 Task: Sort the products in the category "Pinot Grigio" by relevance.
Action: Mouse moved to (754, 242)
Screenshot: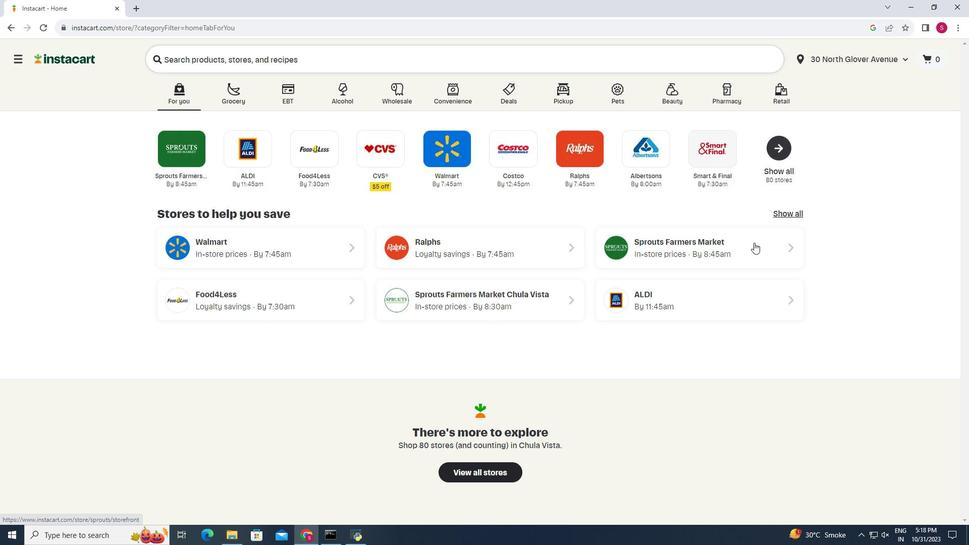 
Action: Mouse pressed left at (754, 242)
Screenshot: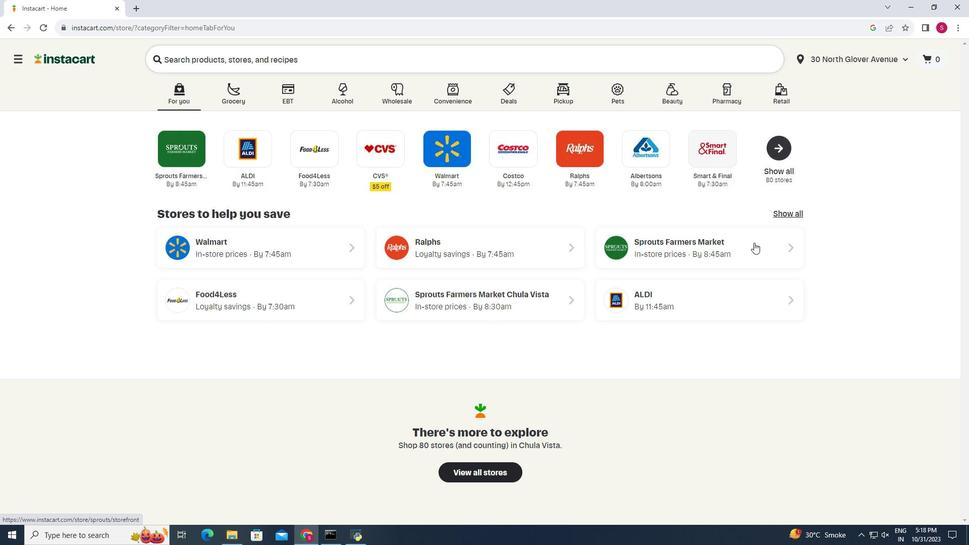 
Action: Mouse moved to (25, 513)
Screenshot: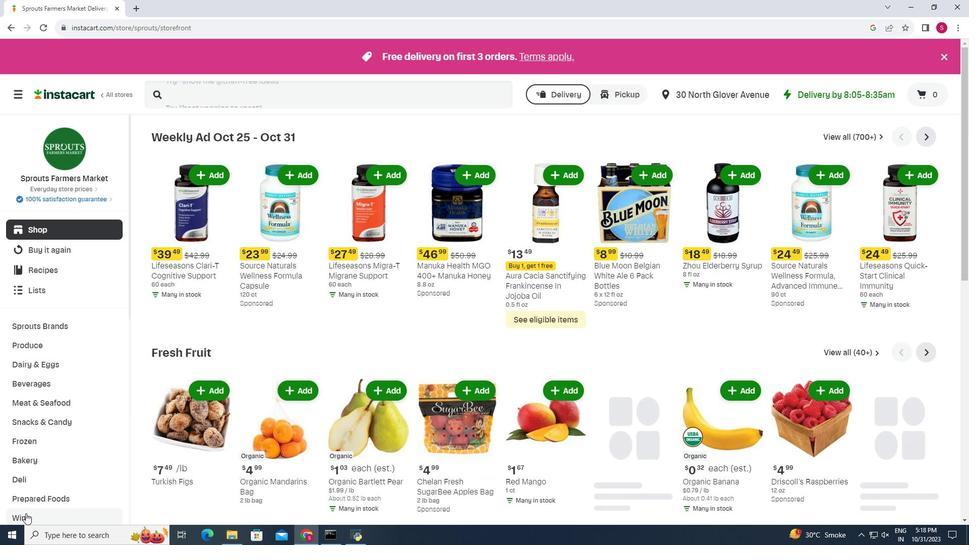 
Action: Mouse pressed left at (25, 513)
Screenshot: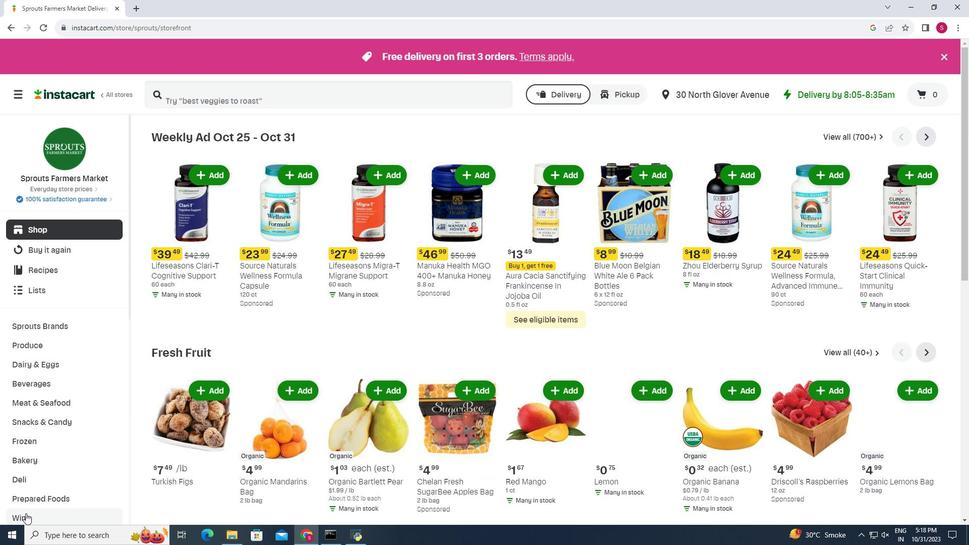
Action: Mouse moved to (274, 166)
Screenshot: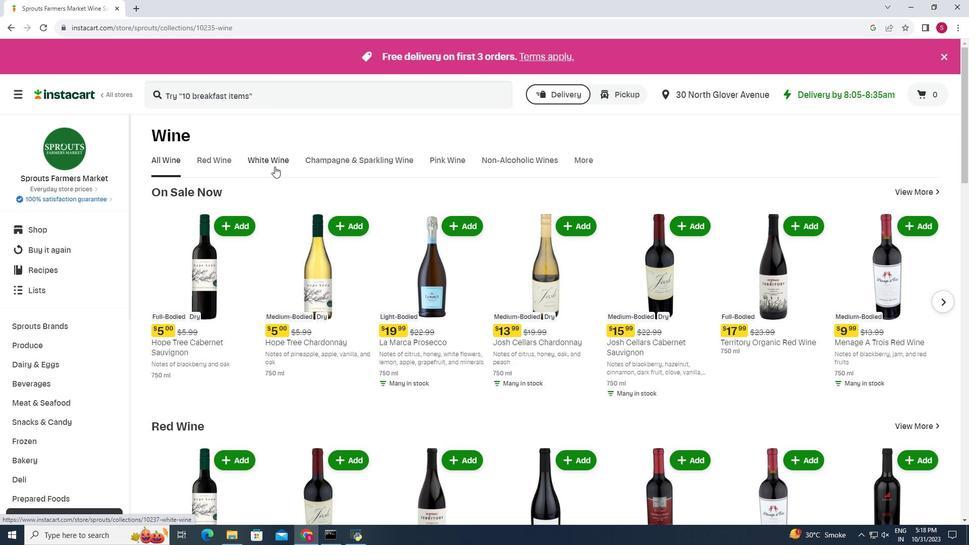 
Action: Mouse pressed left at (274, 166)
Screenshot: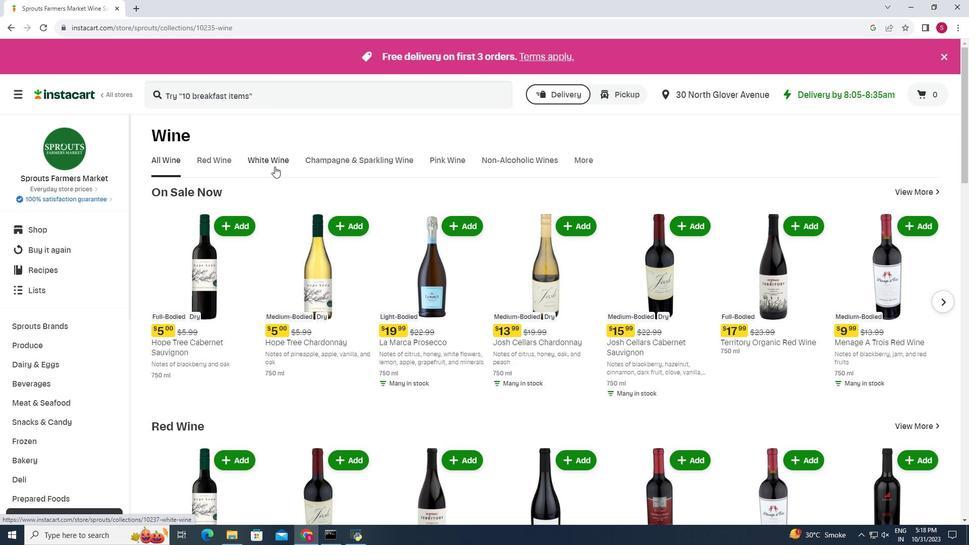 
Action: Mouse moved to (408, 209)
Screenshot: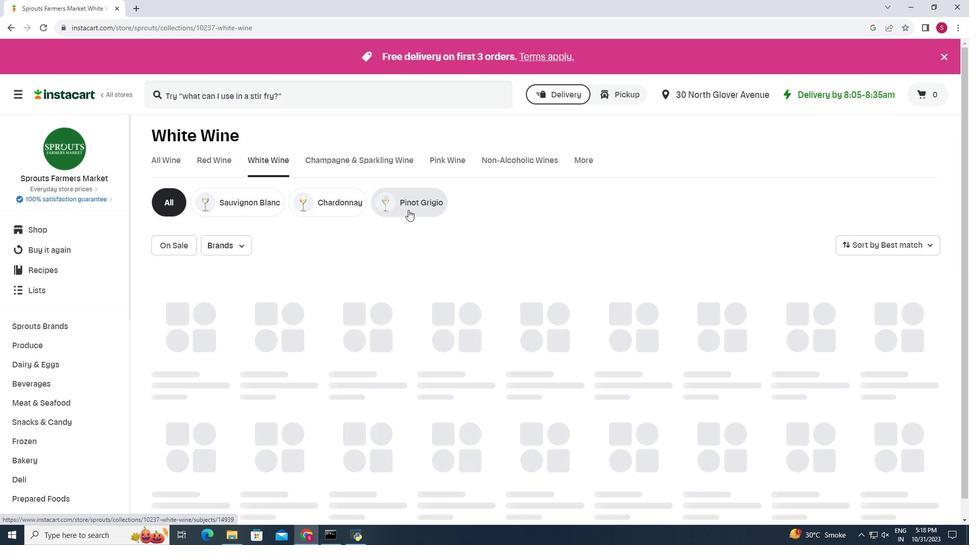 
Action: Mouse pressed left at (408, 209)
Screenshot: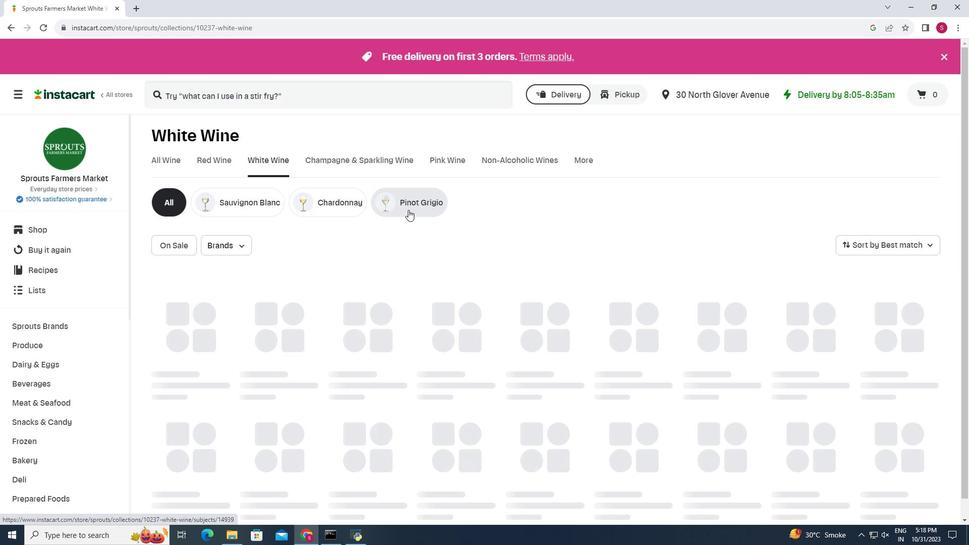 
Action: Mouse moved to (927, 243)
Screenshot: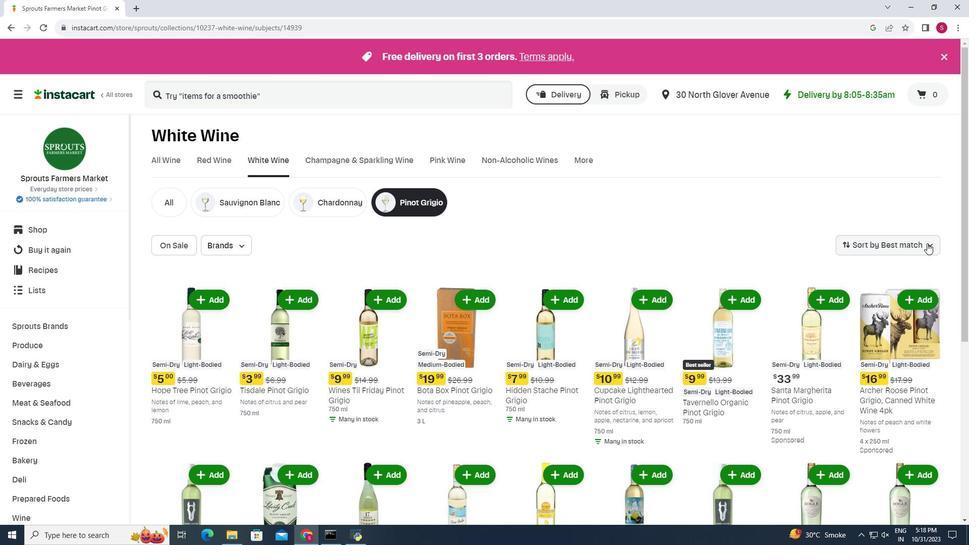 
Action: Mouse pressed left at (927, 243)
Screenshot: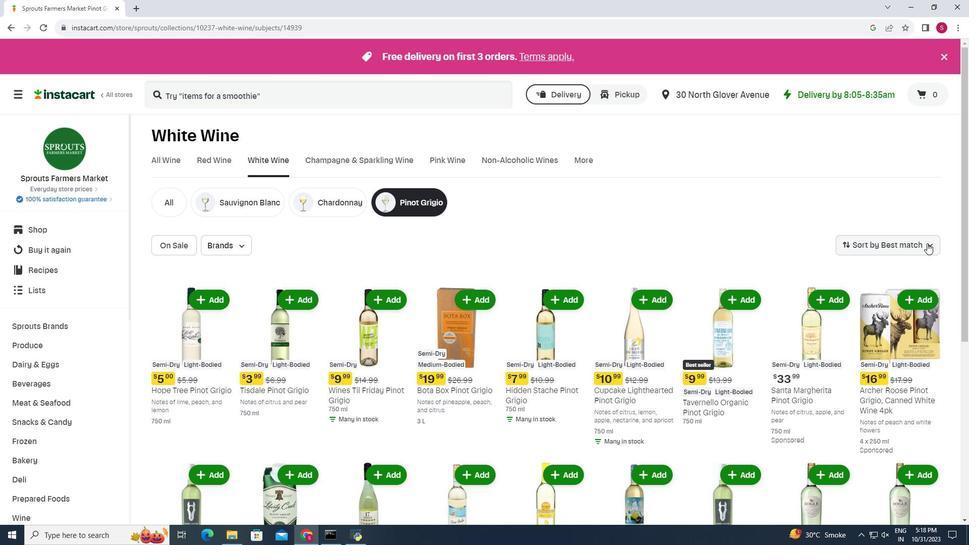 
Action: Mouse moved to (901, 395)
Screenshot: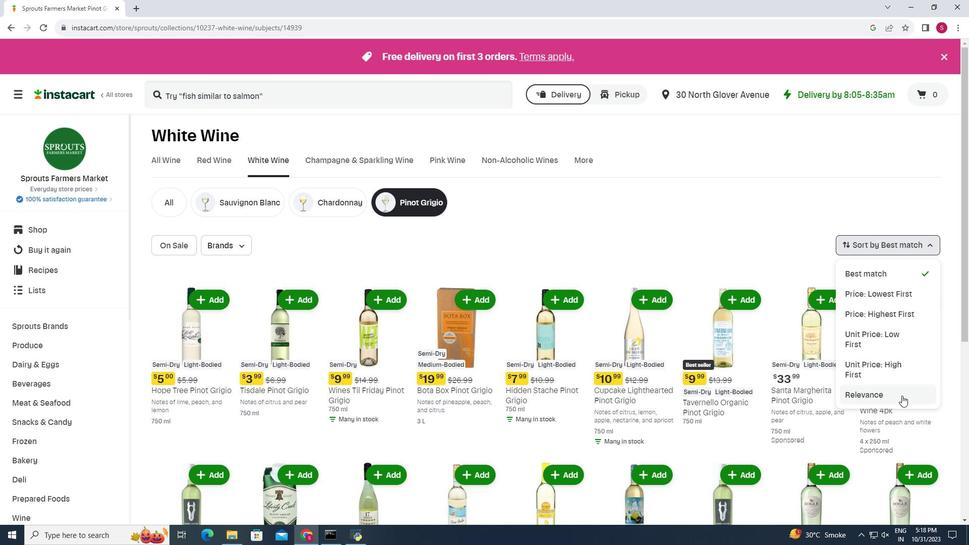 
Action: Mouse pressed left at (901, 395)
Screenshot: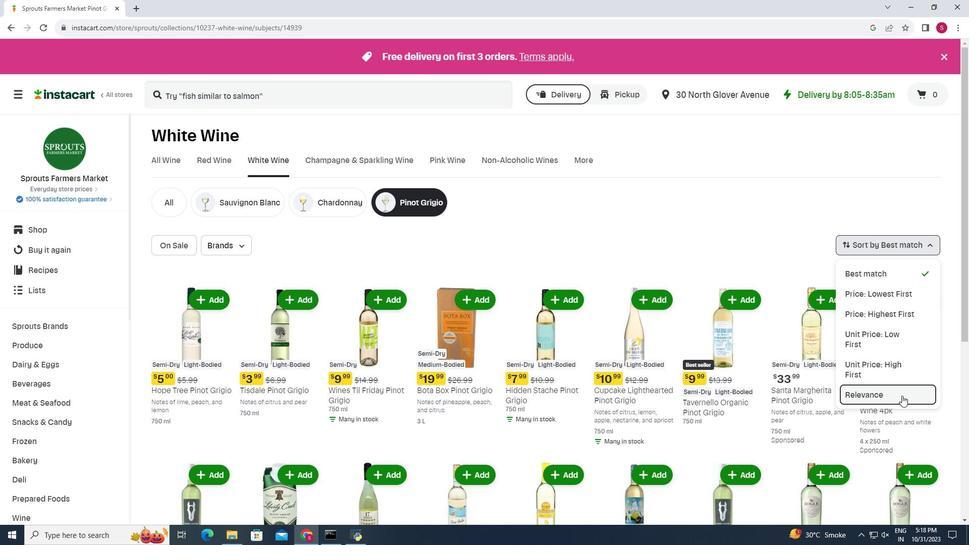 
Action: Mouse moved to (622, 241)
Screenshot: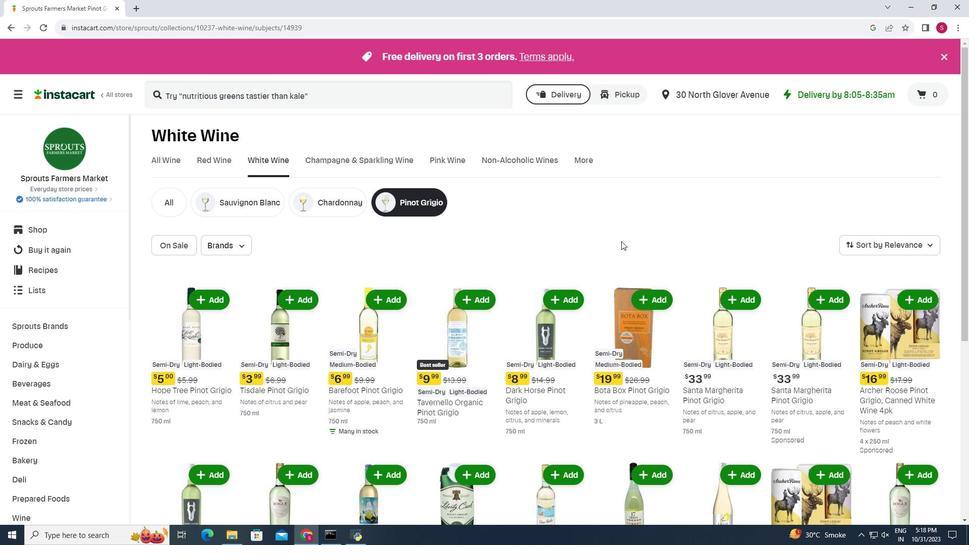 
Action: Mouse scrolled (622, 240) with delta (0, 0)
Screenshot: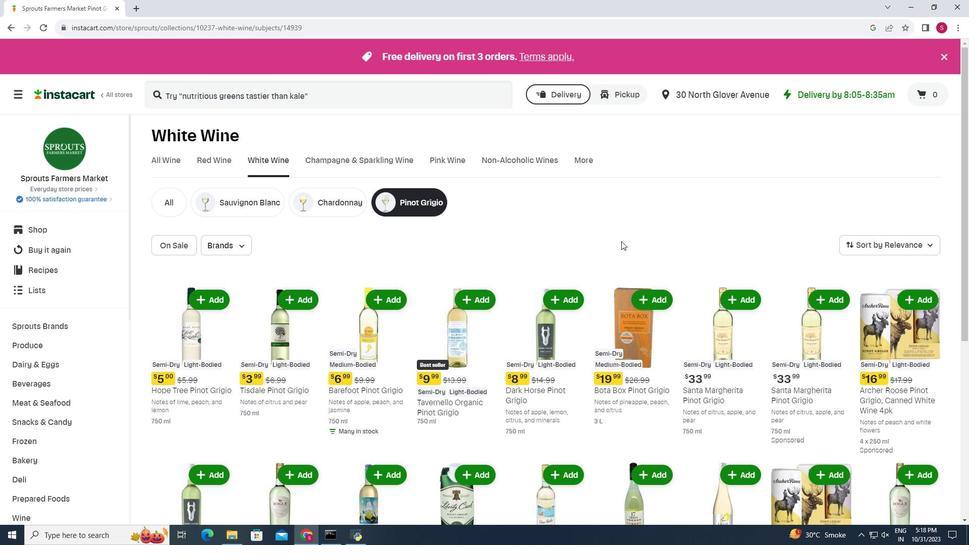 
Action: Mouse moved to (606, 238)
Screenshot: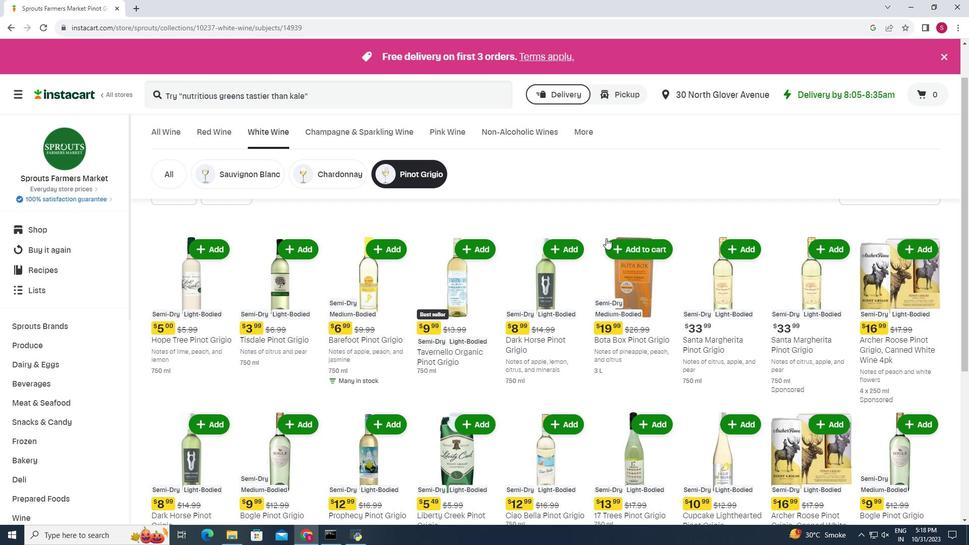 
Action: Mouse scrolled (606, 237) with delta (0, 0)
Screenshot: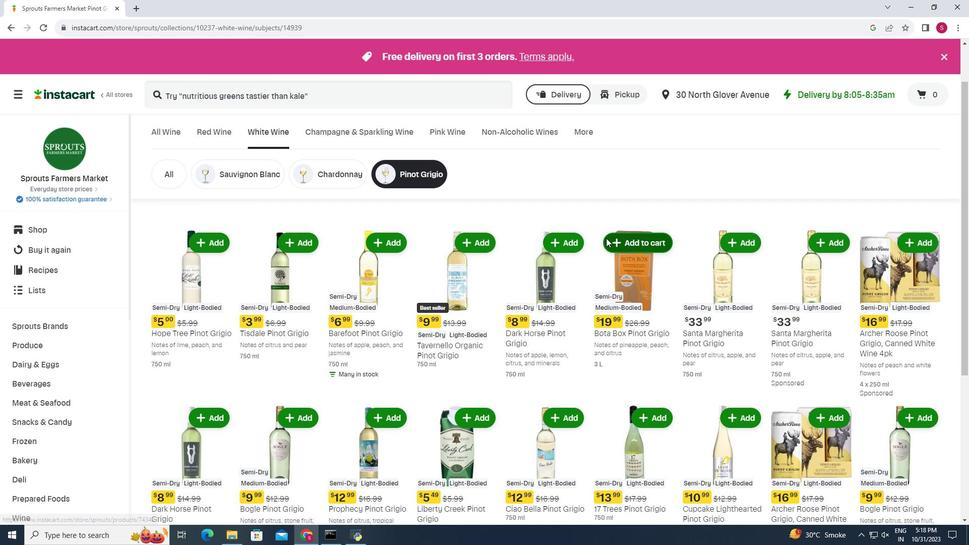 
Action: Mouse scrolled (606, 237) with delta (0, 0)
Screenshot: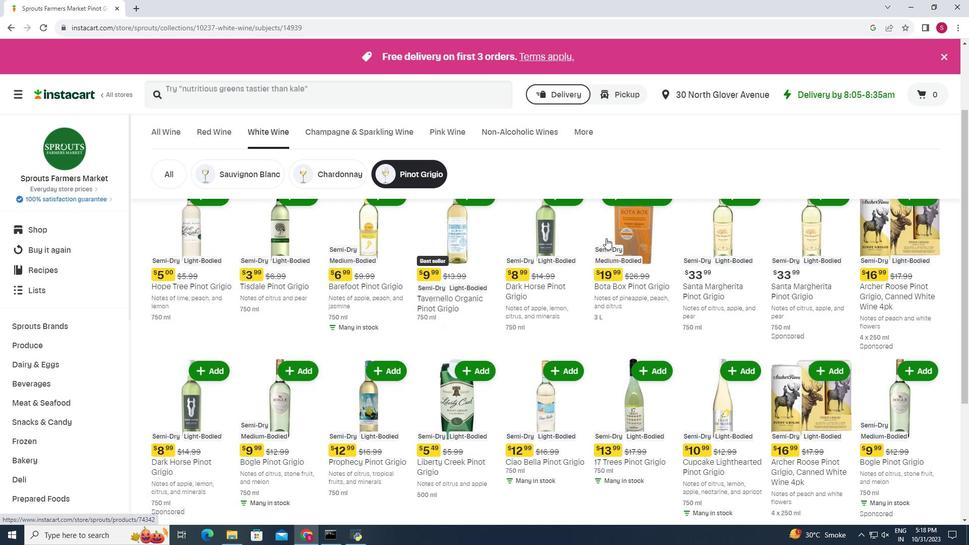 
Action: Mouse scrolled (606, 237) with delta (0, 0)
Screenshot: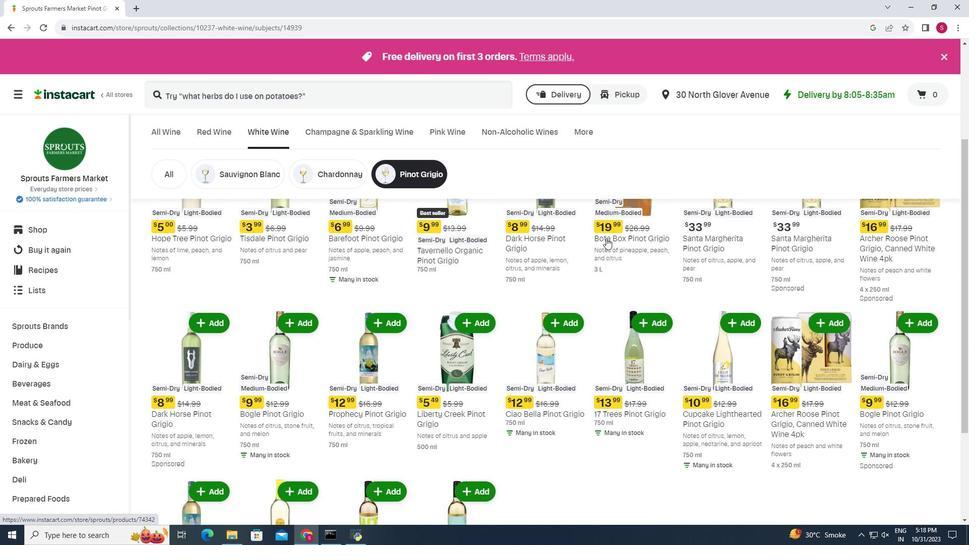 
Action: Mouse scrolled (606, 237) with delta (0, 0)
Screenshot: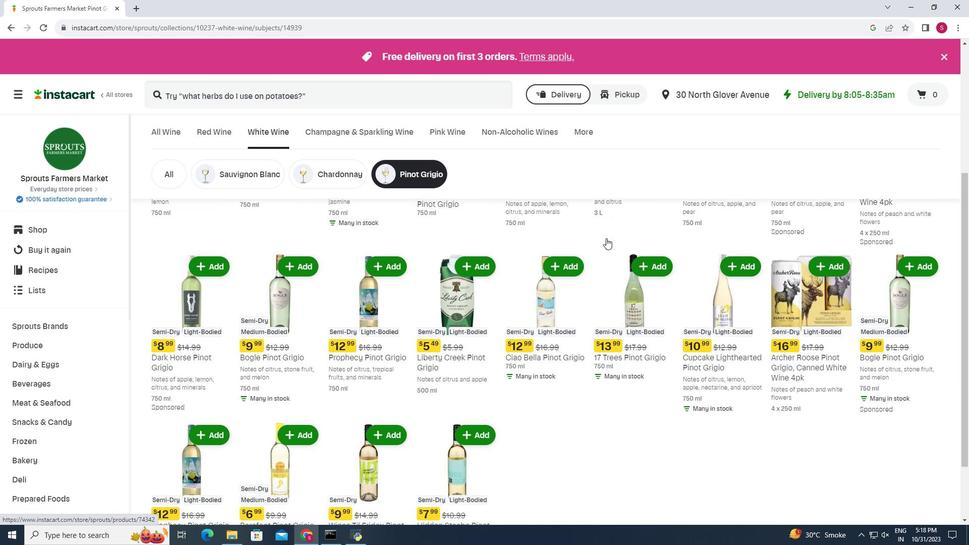 
Action: Mouse scrolled (606, 237) with delta (0, 0)
Screenshot: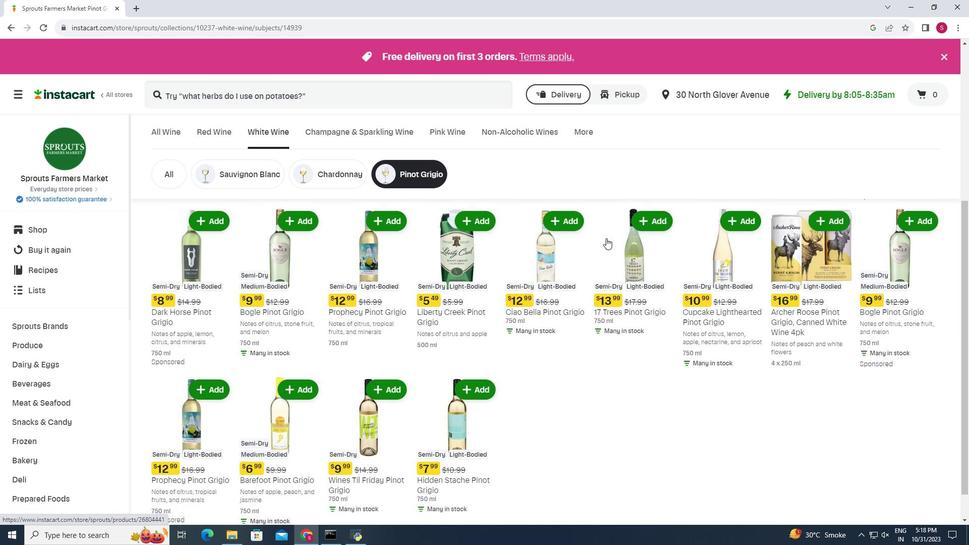 
